 Task: For heading Arial black with underline.  font size for heading18,  'Change the font style of data to'Calibri.  and font size to 9,  Change the alignment of both headline & data to Align center.  In the sheet  BankStmts templatesbook
Action: Mouse moved to (46, 181)
Screenshot: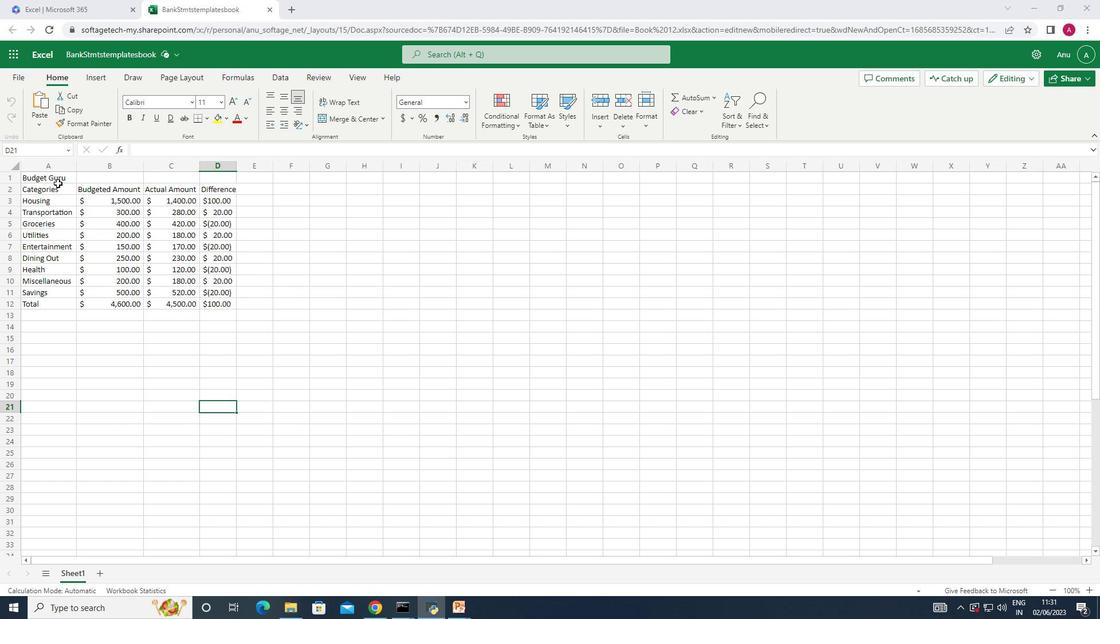 
Action: Mouse pressed left at (46, 181)
Screenshot: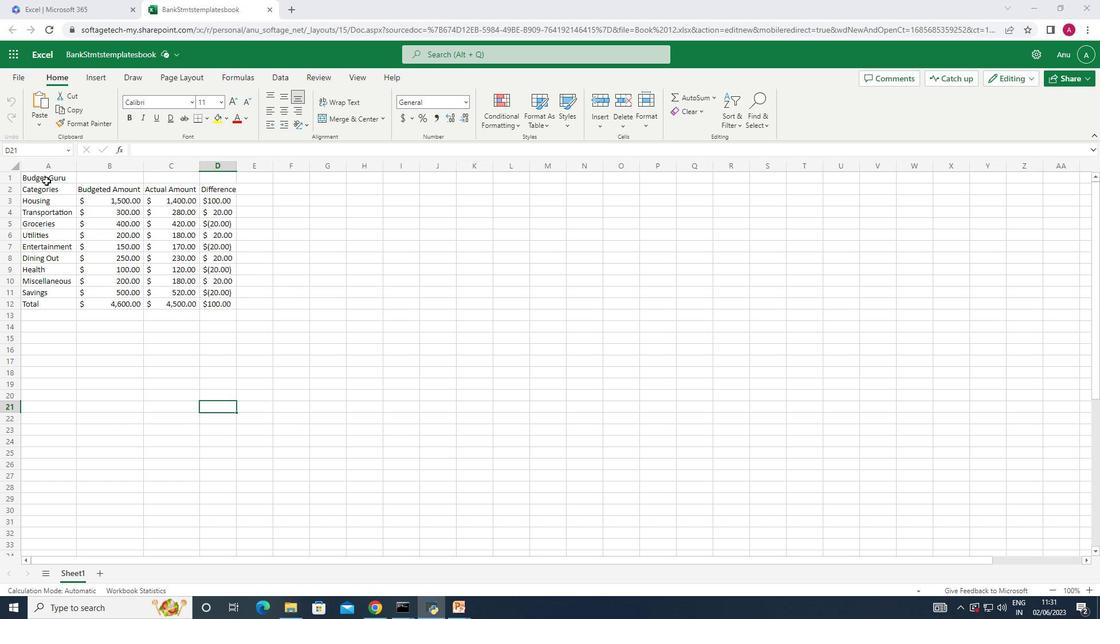 
Action: Mouse moved to (190, 99)
Screenshot: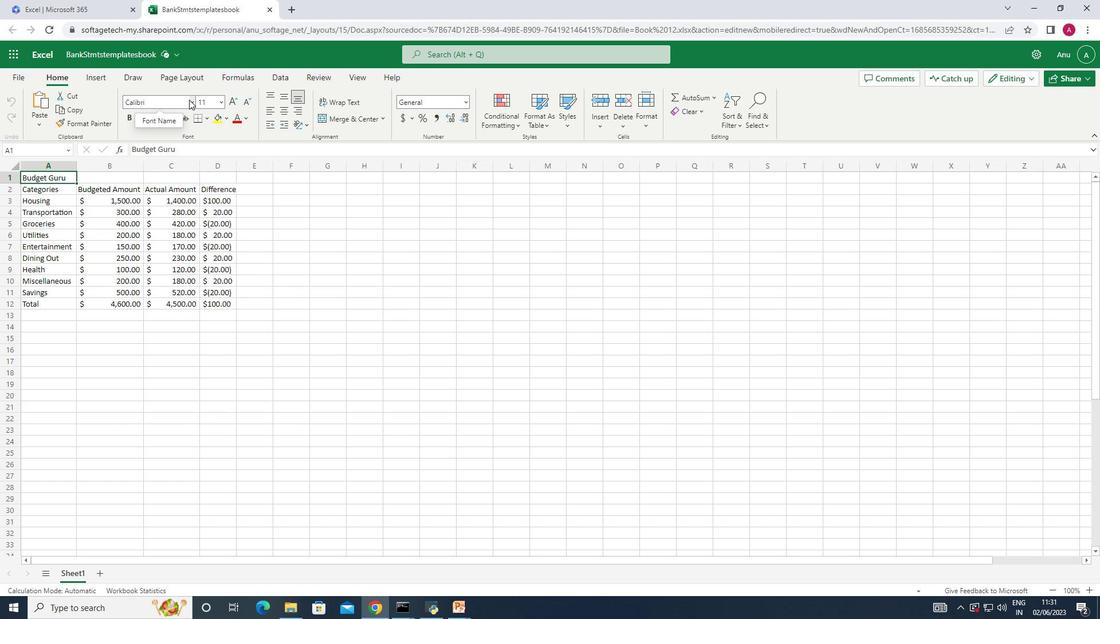 
Action: Mouse pressed left at (190, 99)
Screenshot: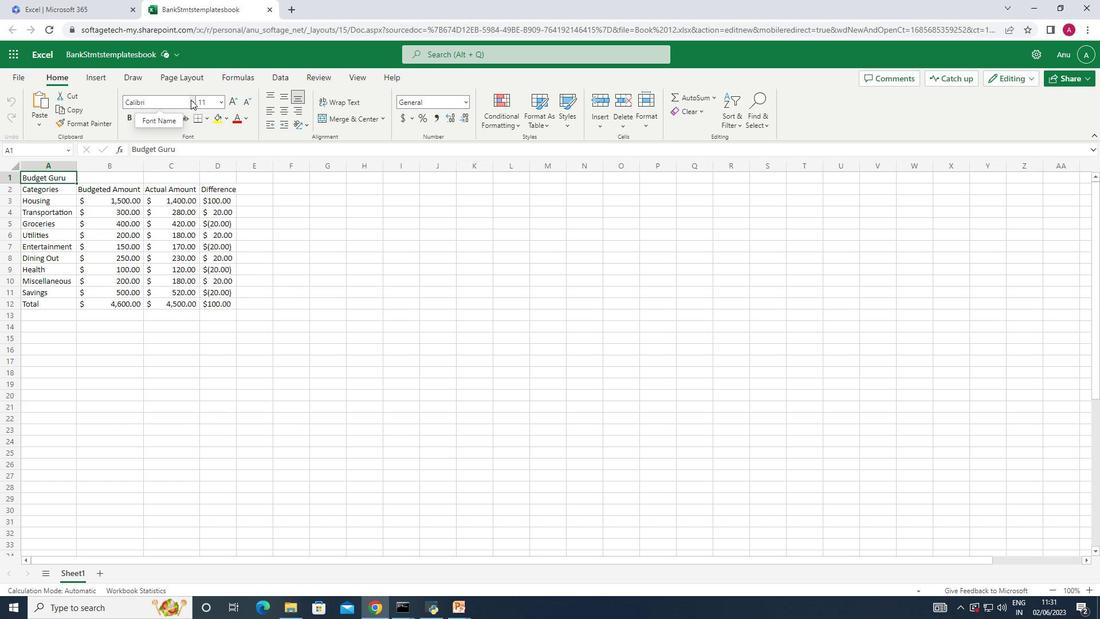 
Action: Mouse moved to (178, 103)
Screenshot: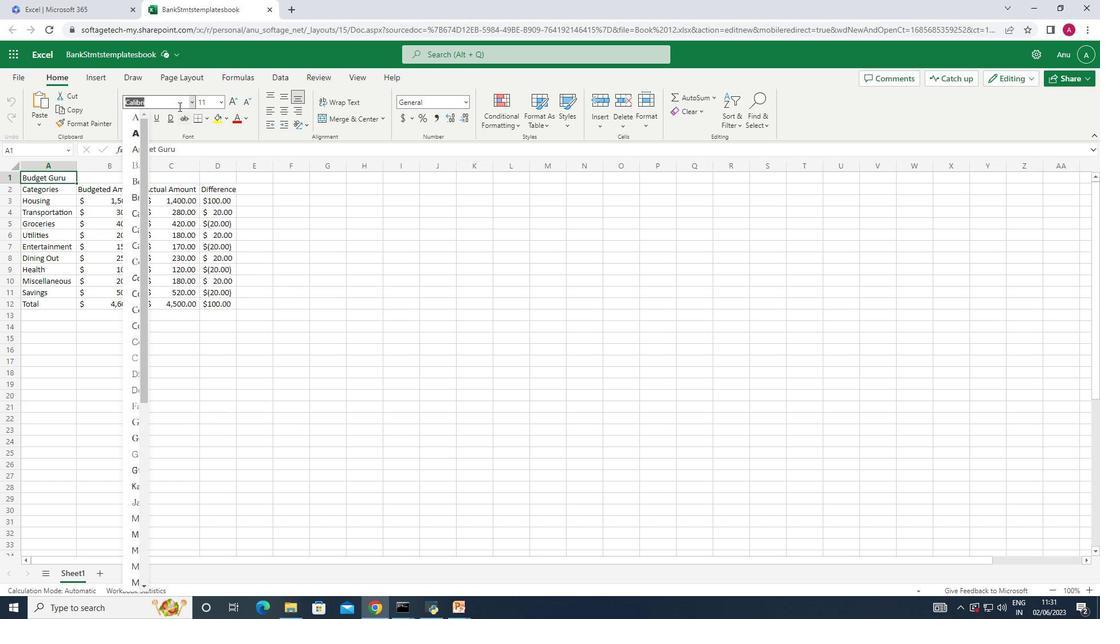 
Action: Mouse pressed left at (178, 103)
Screenshot: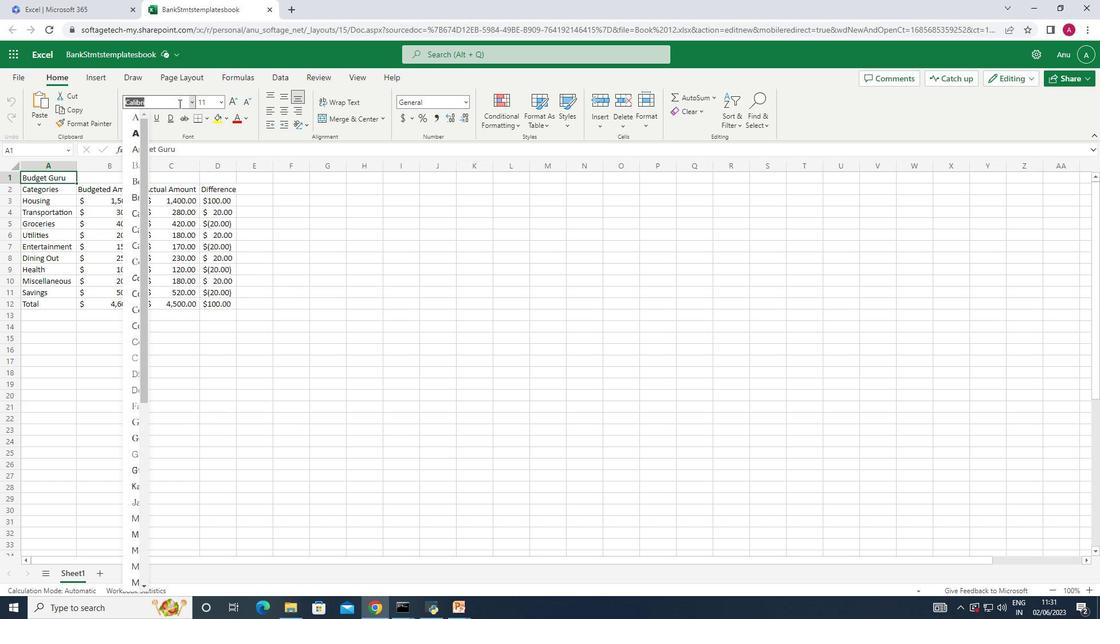 
Action: Mouse moved to (189, 103)
Screenshot: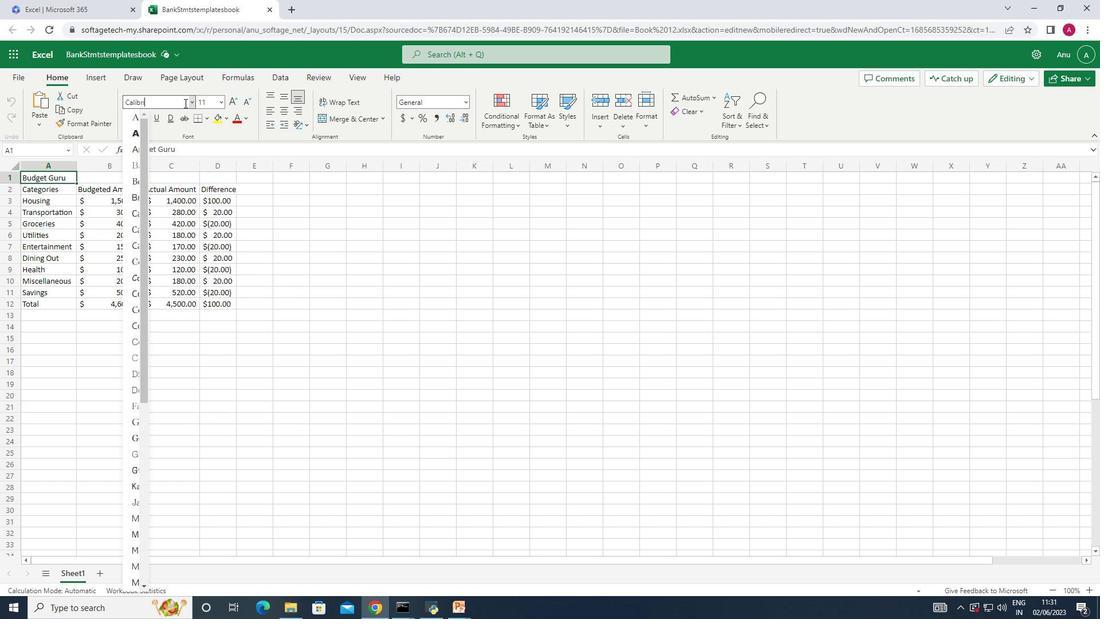 
Action: Mouse pressed left at (189, 103)
Screenshot: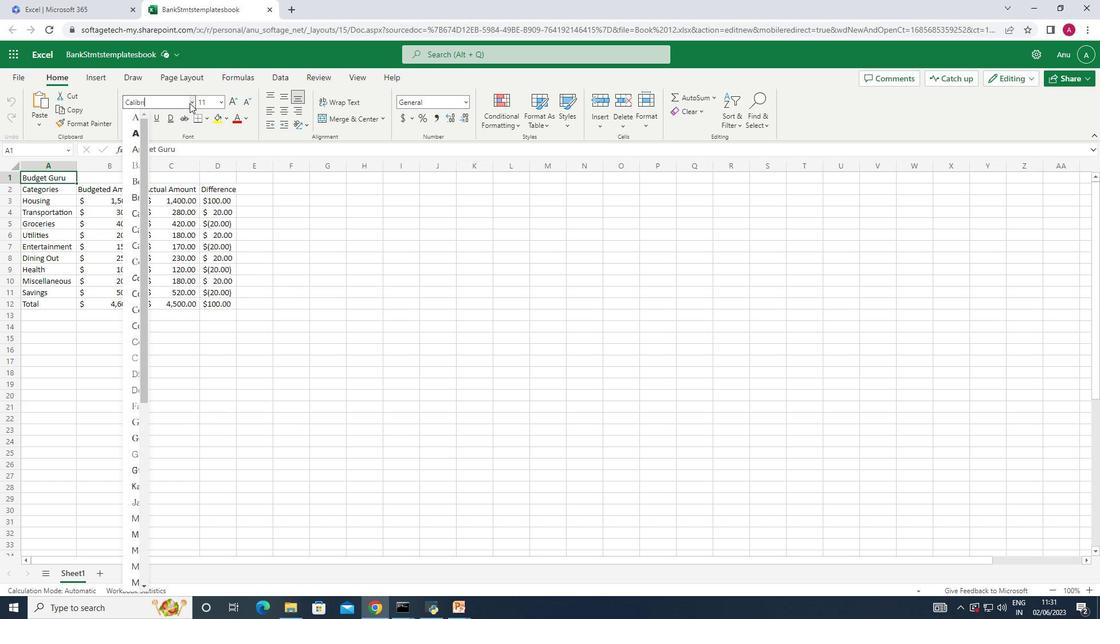 
Action: Mouse moved to (190, 103)
Screenshot: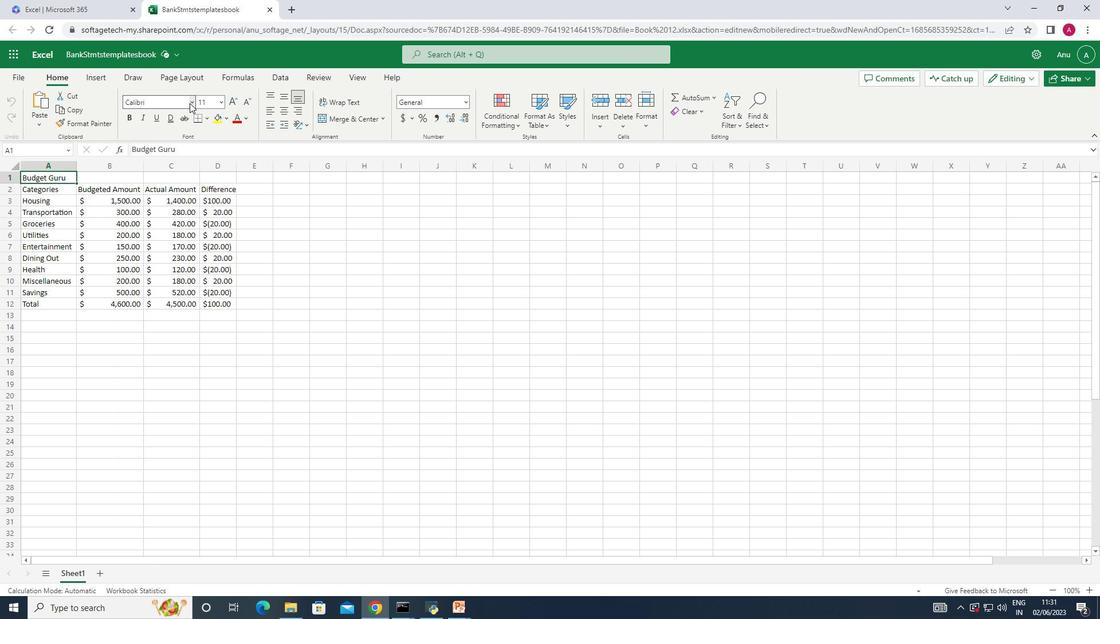 
Action: Mouse pressed left at (190, 103)
Screenshot: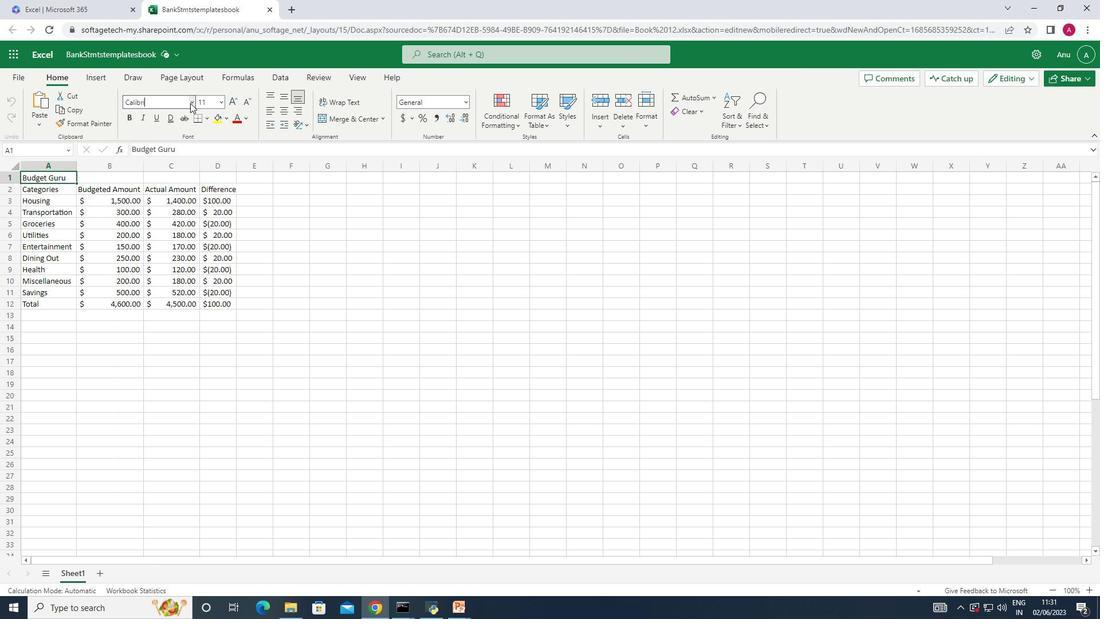 
Action: Mouse moved to (189, 126)
Screenshot: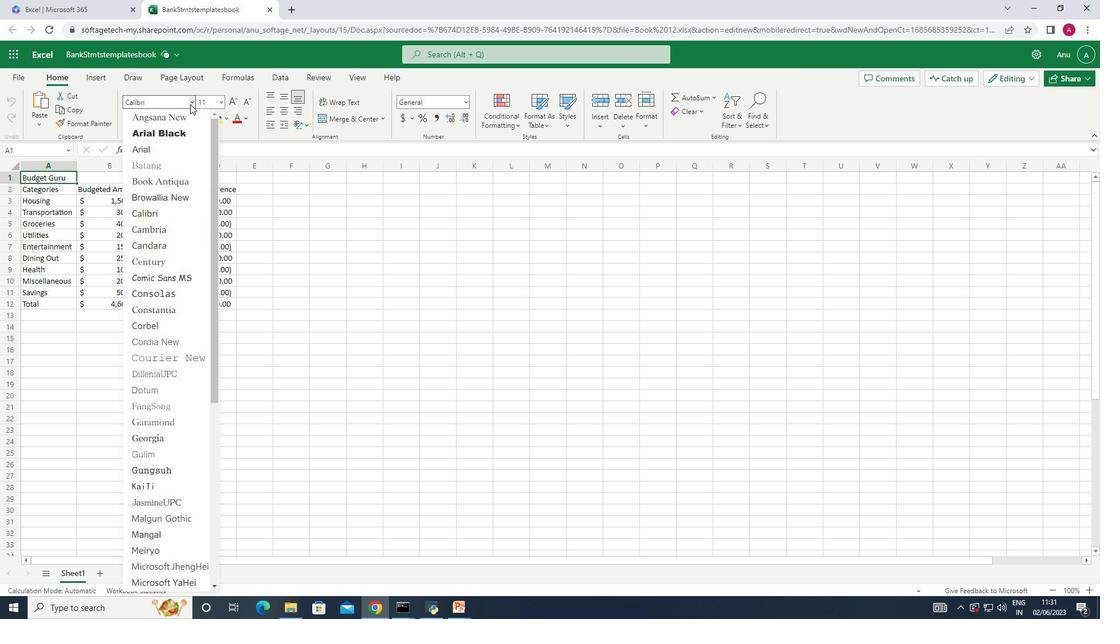 
Action: Mouse pressed left at (189, 126)
Screenshot: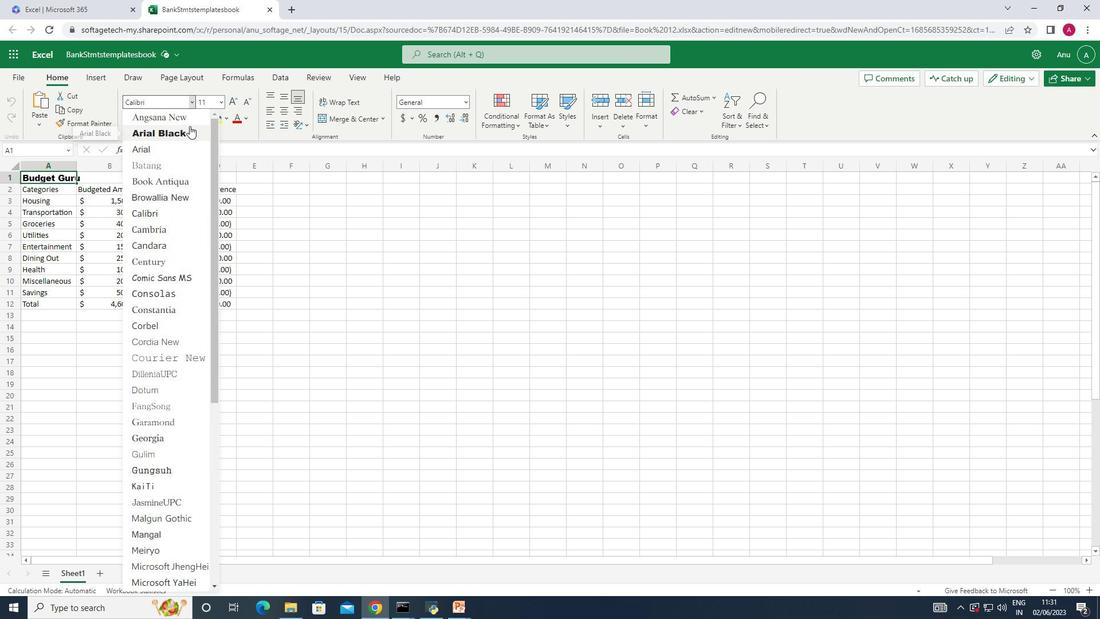 
Action: Mouse moved to (159, 116)
Screenshot: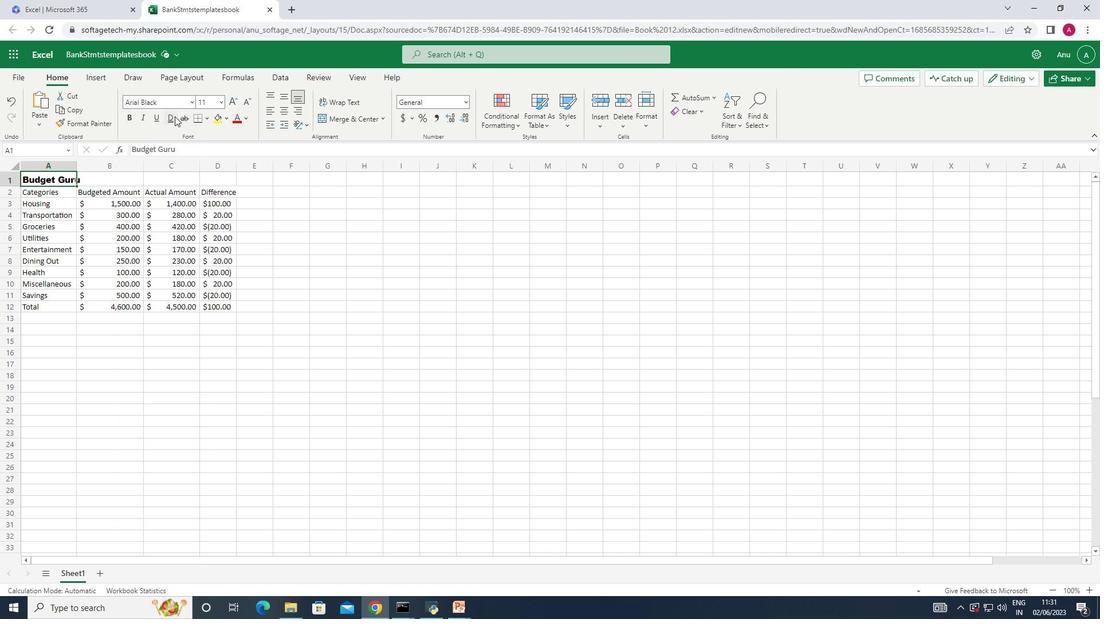 
Action: Mouse pressed left at (159, 116)
Screenshot: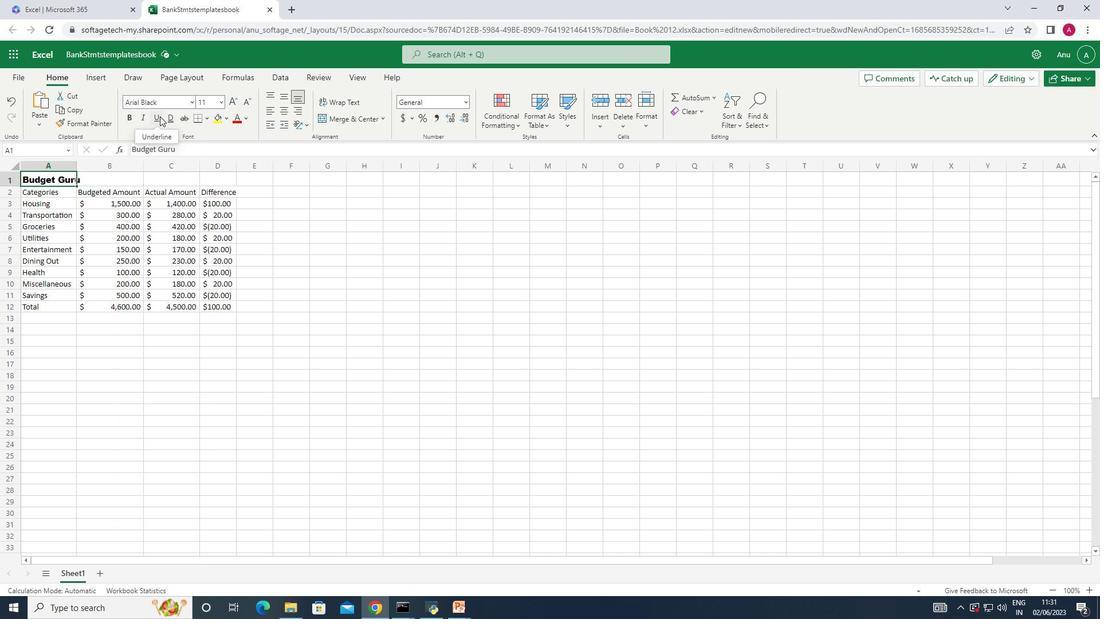 
Action: Mouse moved to (222, 97)
Screenshot: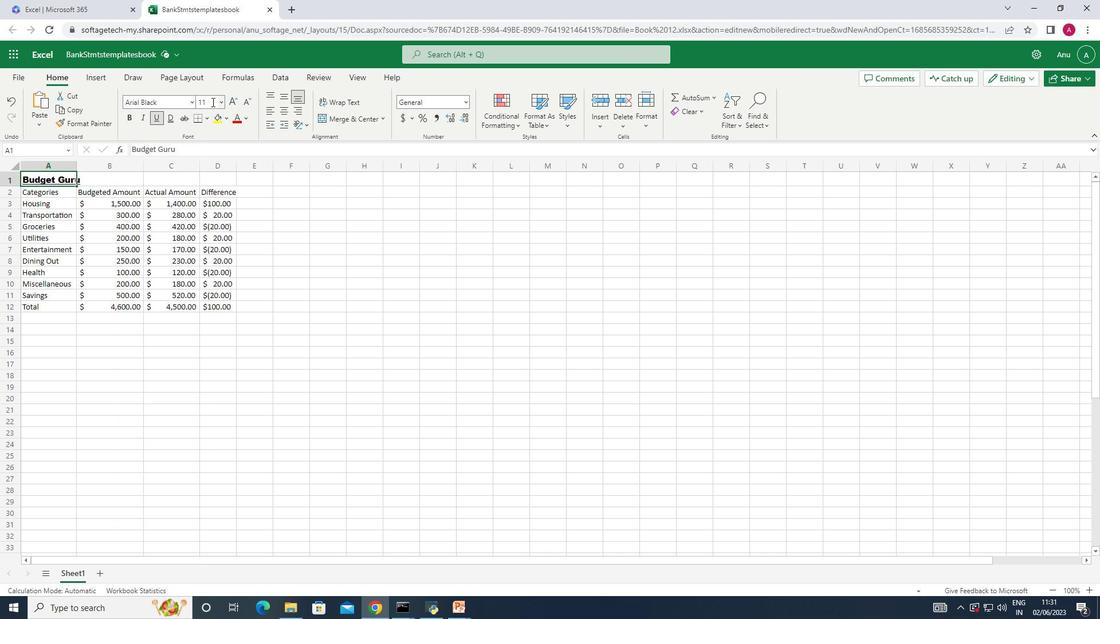 
Action: Mouse pressed left at (222, 97)
Screenshot: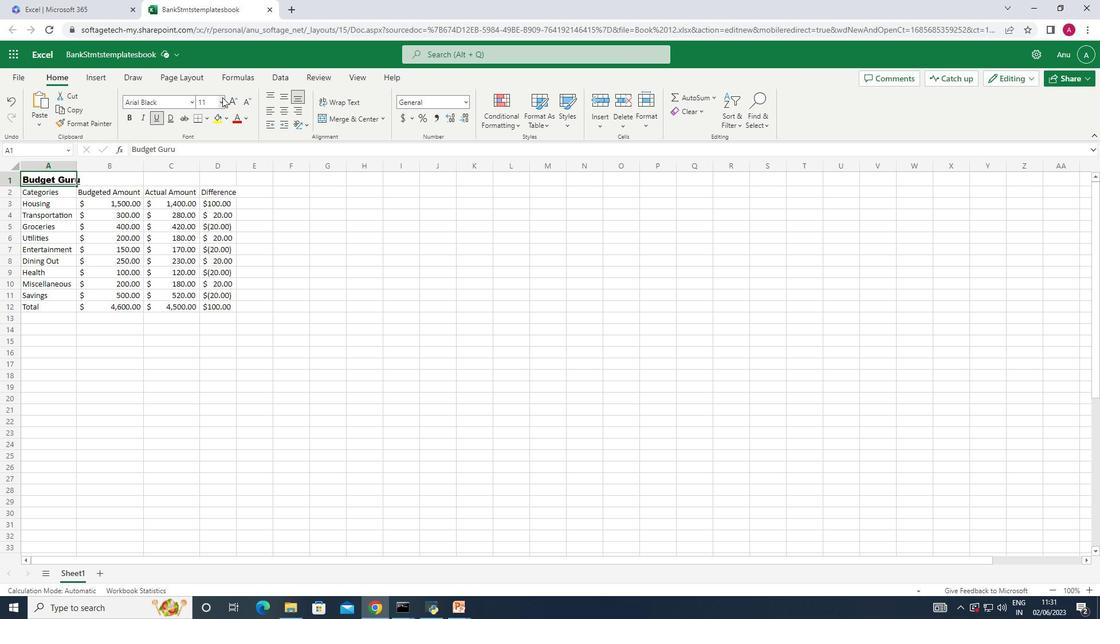 
Action: Mouse moved to (210, 225)
Screenshot: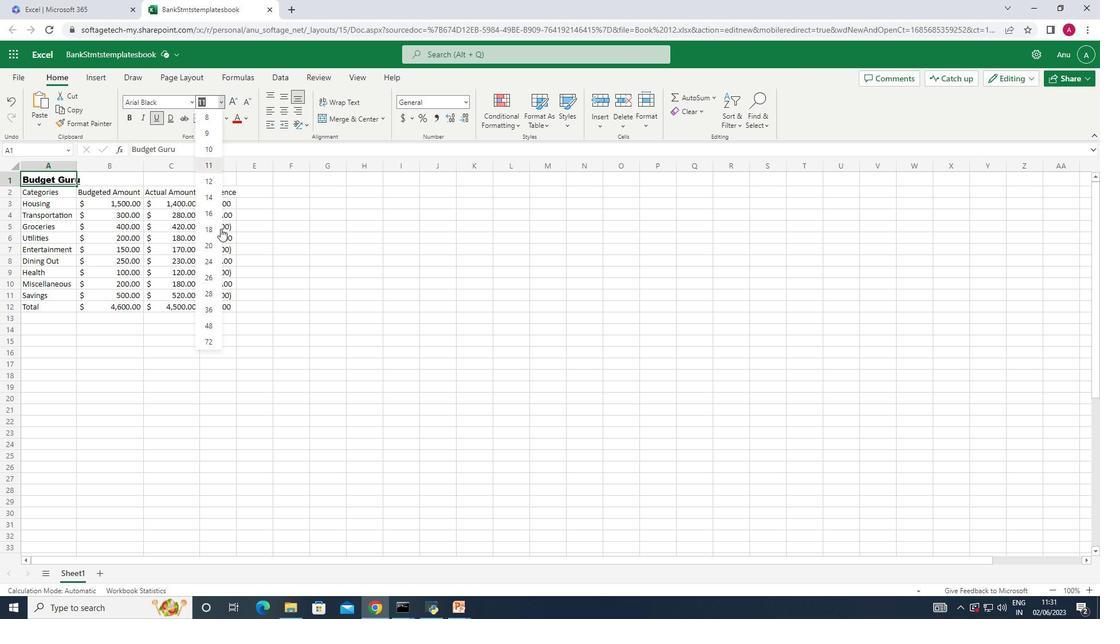 
Action: Mouse pressed left at (210, 225)
Screenshot: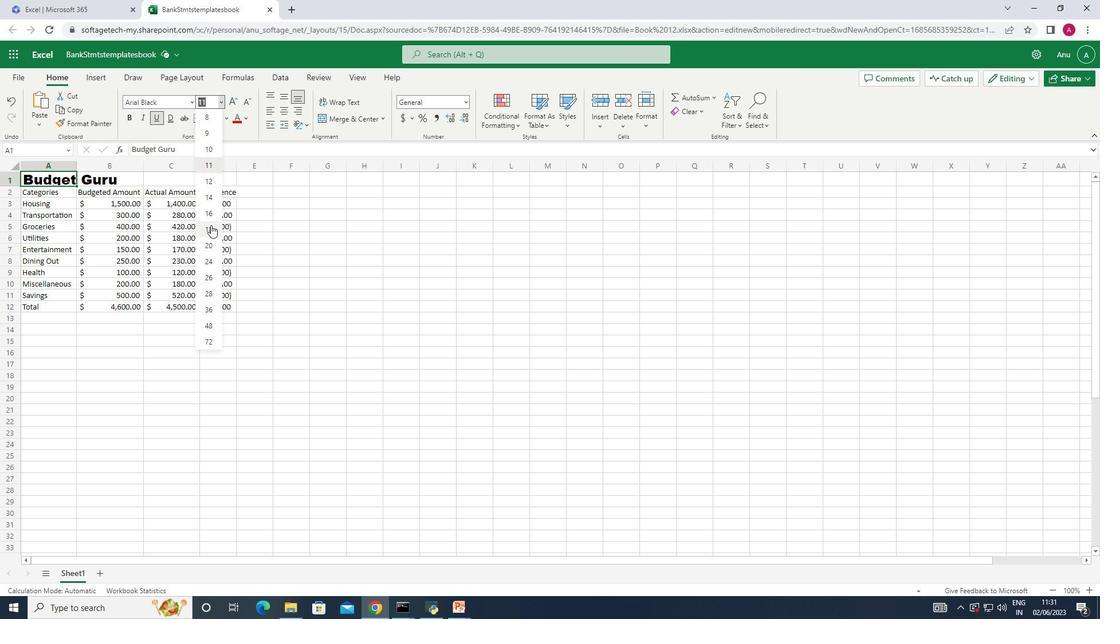 
Action: Mouse moved to (44, 202)
Screenshot: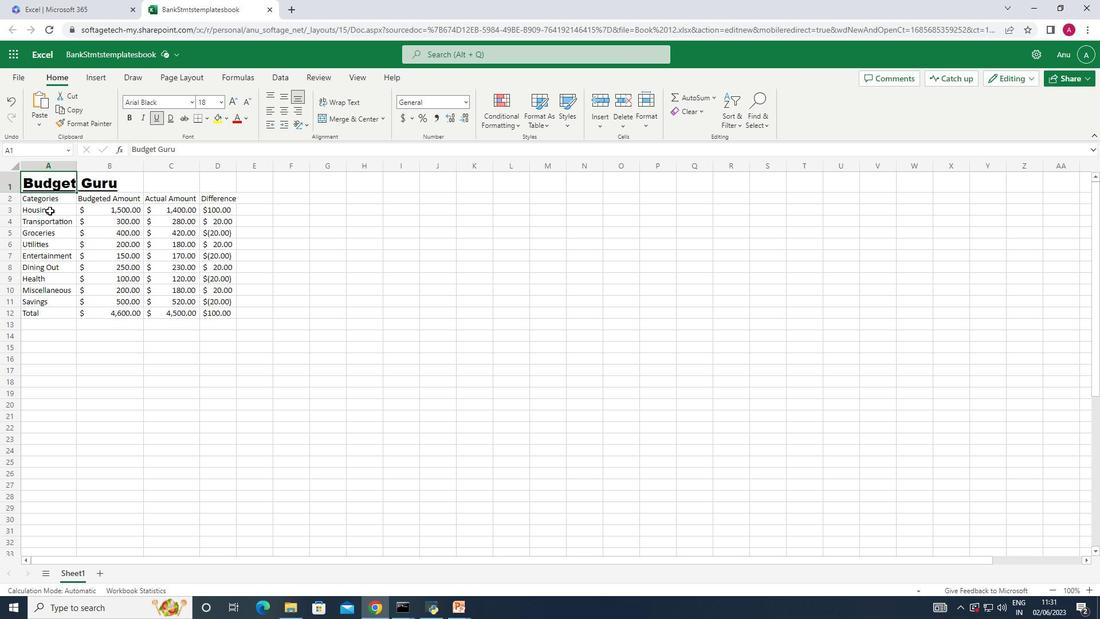 
Action: Mouse pressed left at (44, 202)
Screenshot: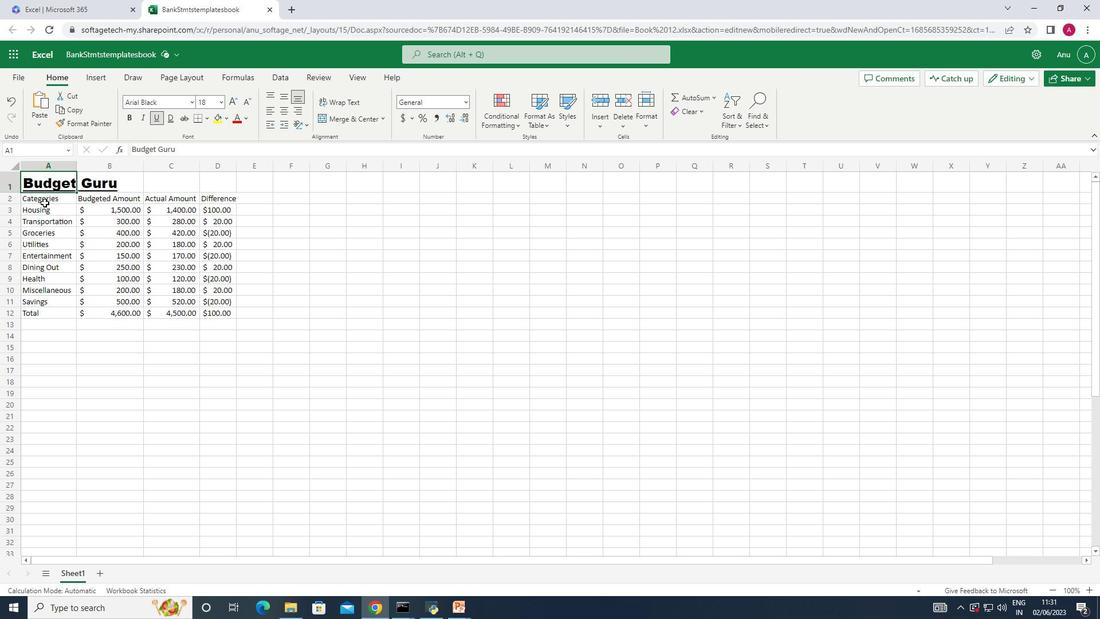 
Action: Mouse moved to (191, 102)
Screenshot: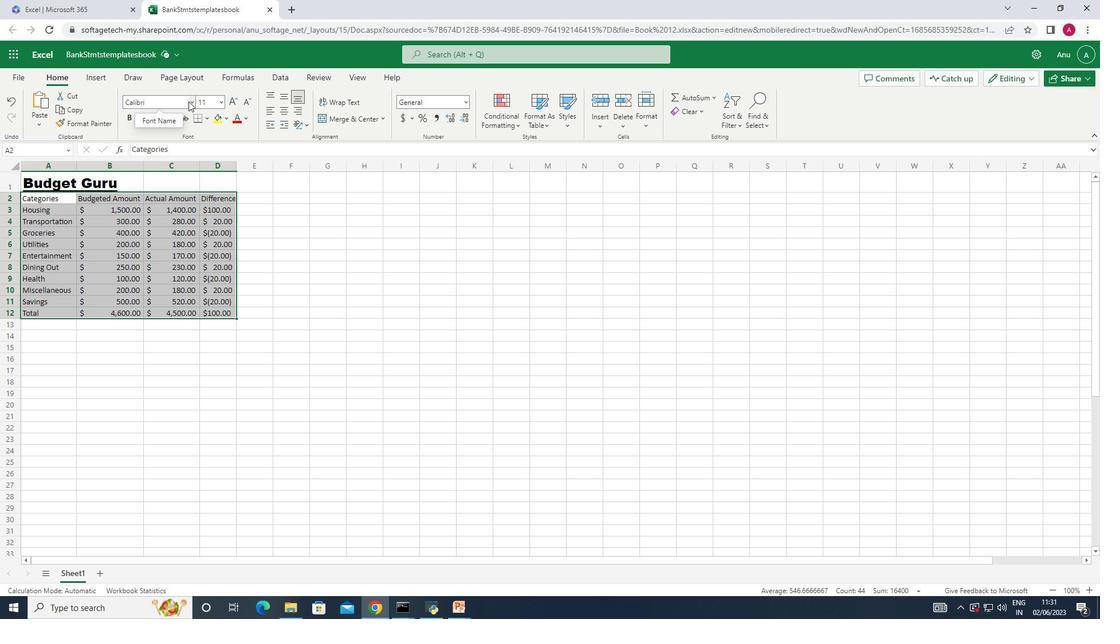 
Action: Mouse pressed left at (191, 102)
Screenshot: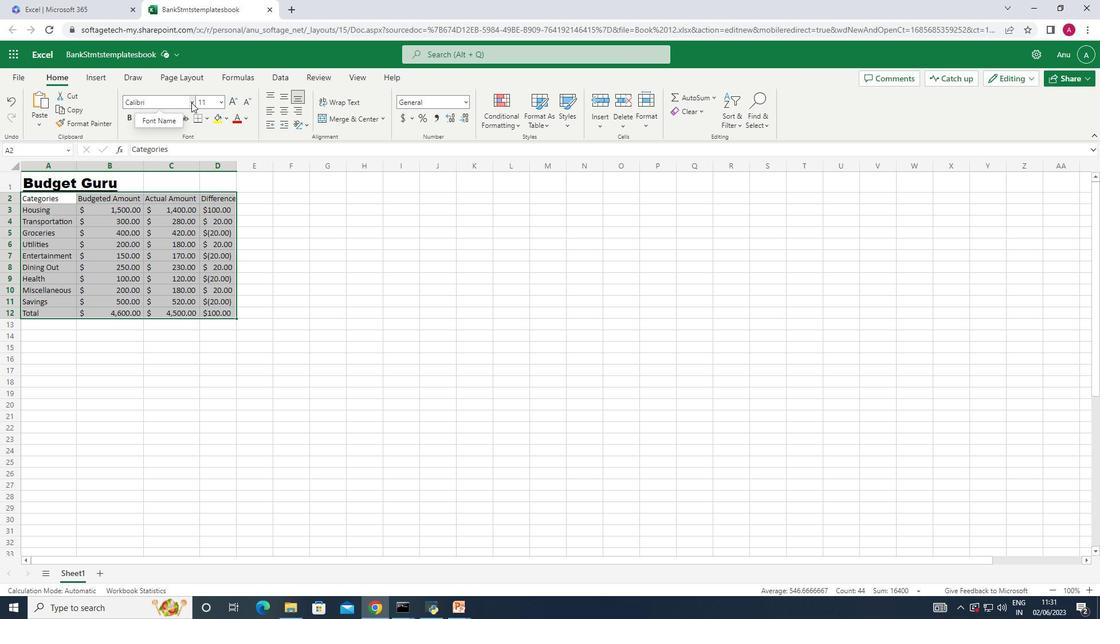 
Action: Mouse moved to (150, 210)
Screenshot: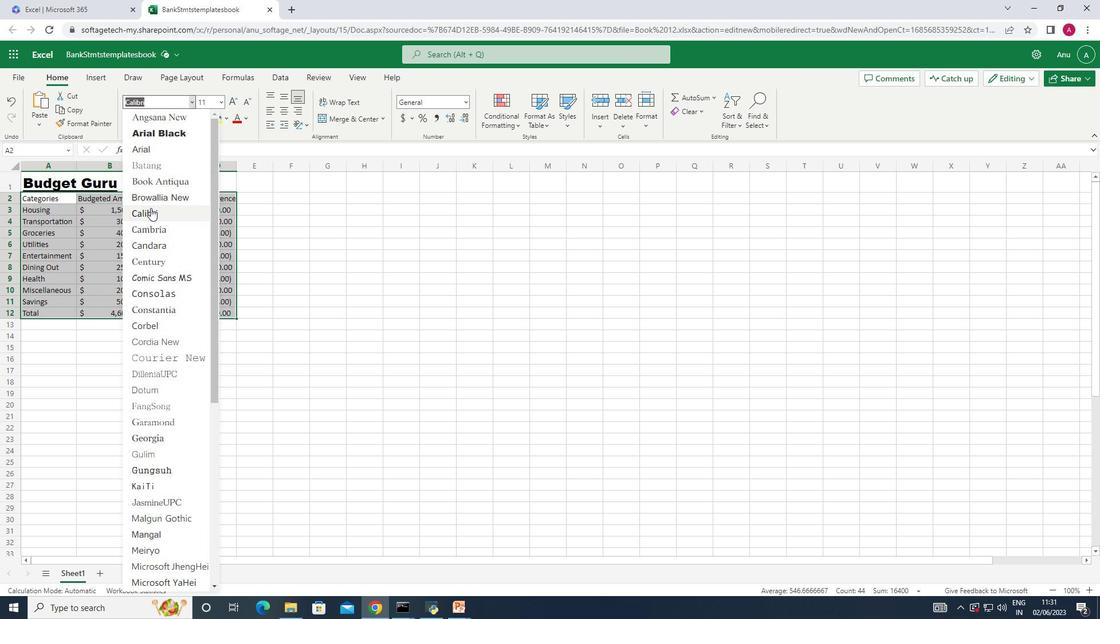 
Action: Mouse pressed left at (150, 210)
Screenshot: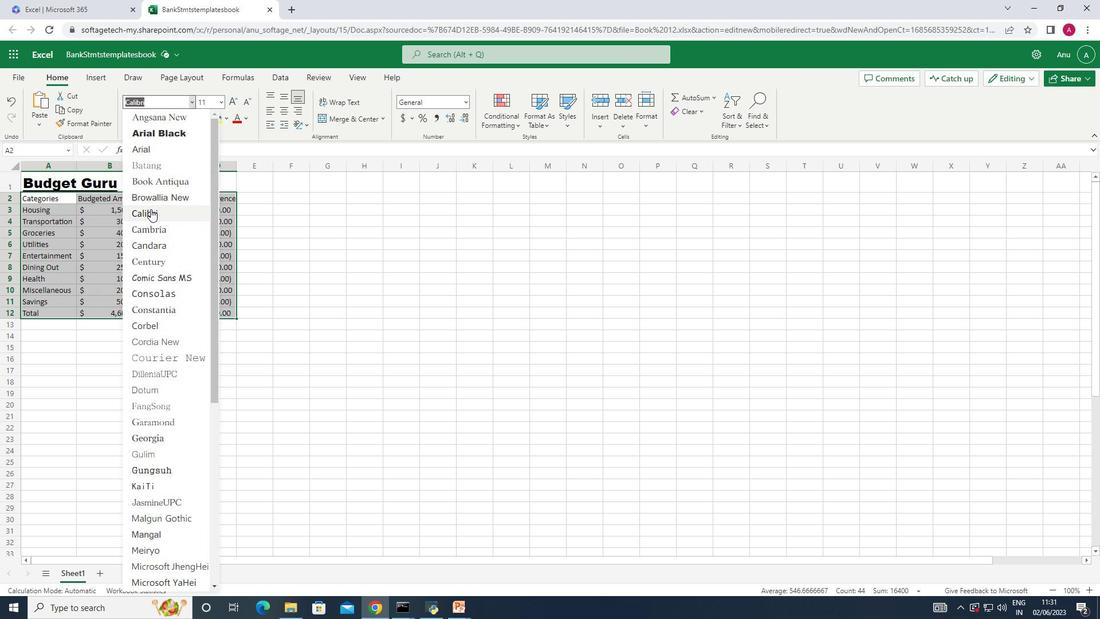 
Action: Mouse moved to (220, 102)
Screenshot: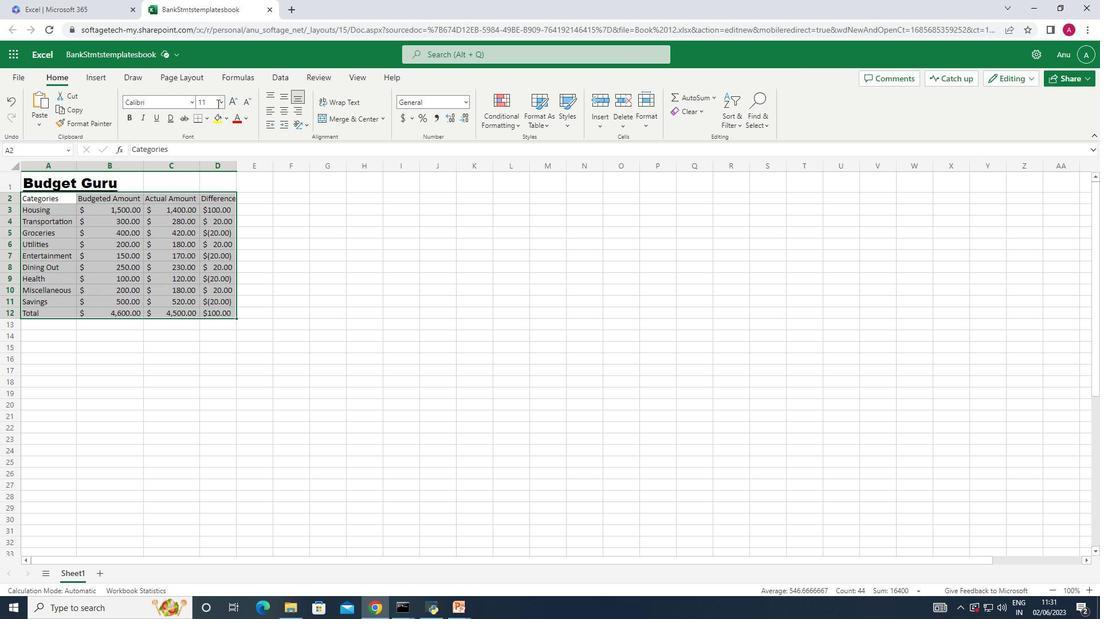 
Action: Mouse pressed left at (220, 102)
Screenshot: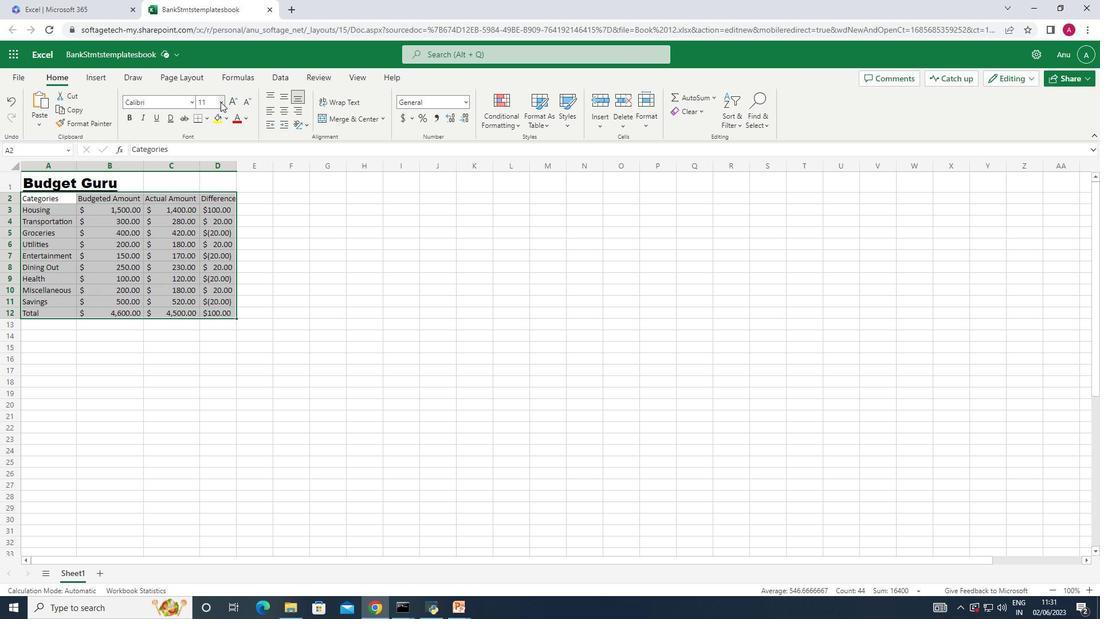 
Action: Mouse moved to (208, 130)
Screenshot: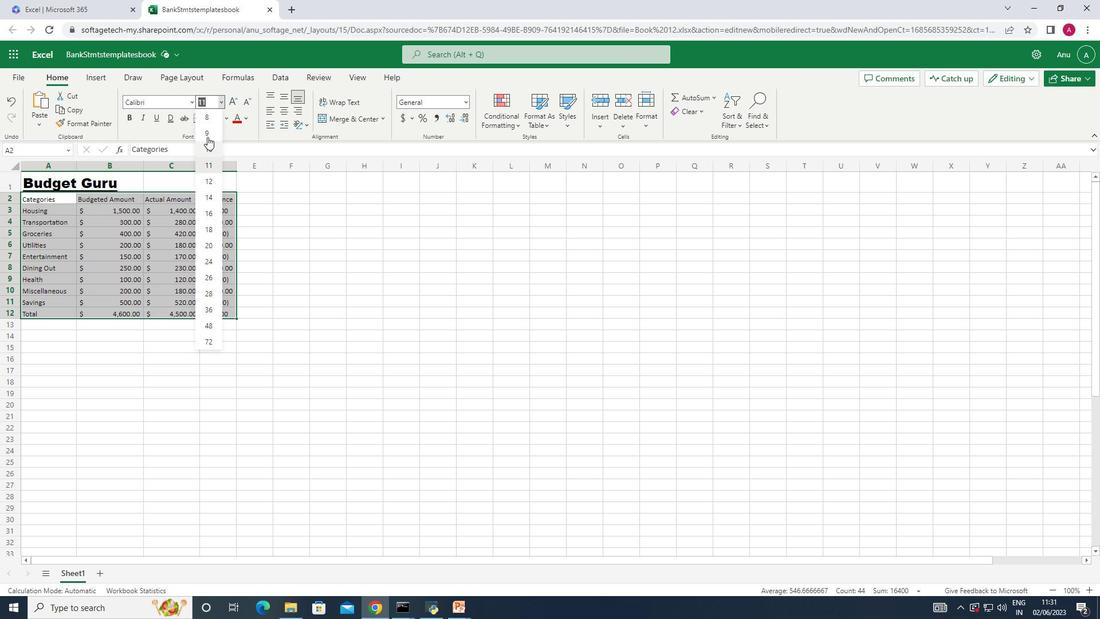 
Action: Mouse pressed left at (208, 130)
Screenshot: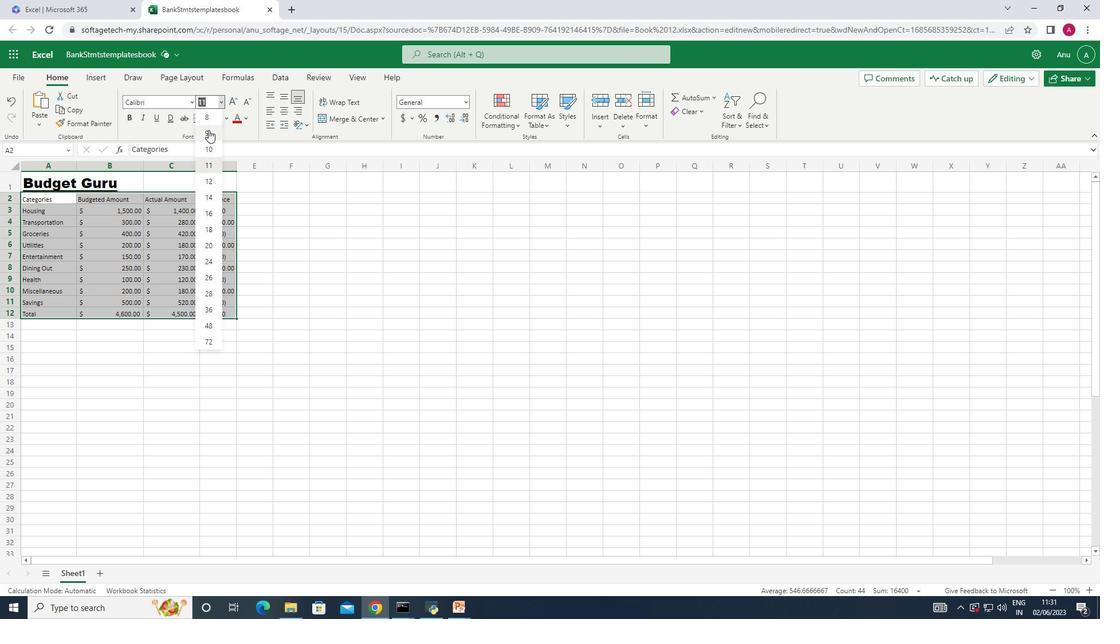 
Action: Mouse moved to (283, 110)
Screenshot: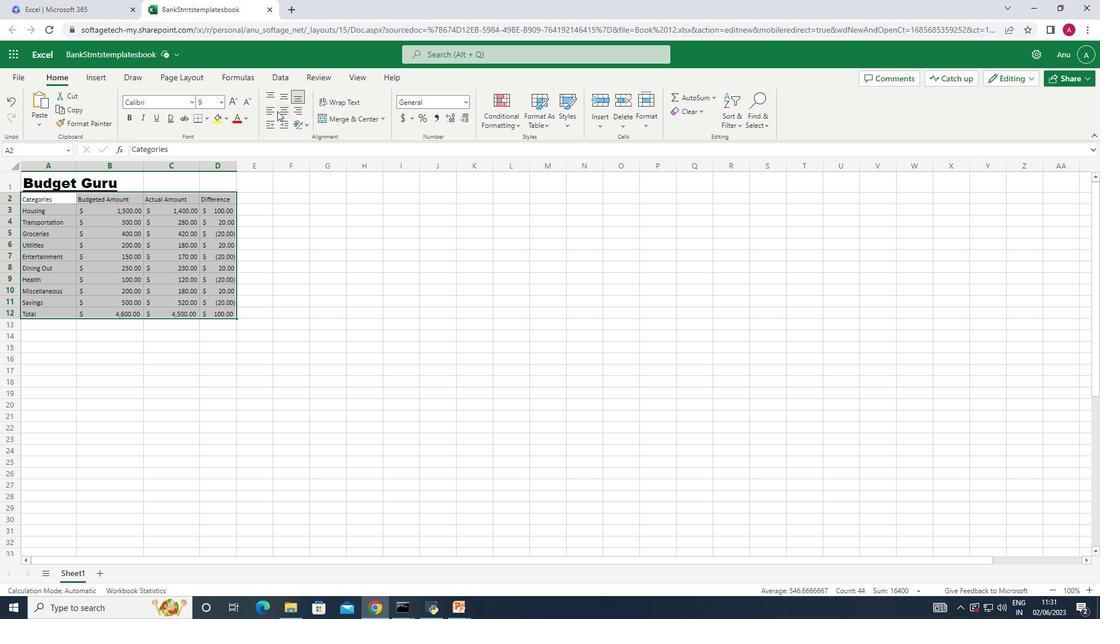 
Action: Mouse pressed left at (283, 110)
Screenshot: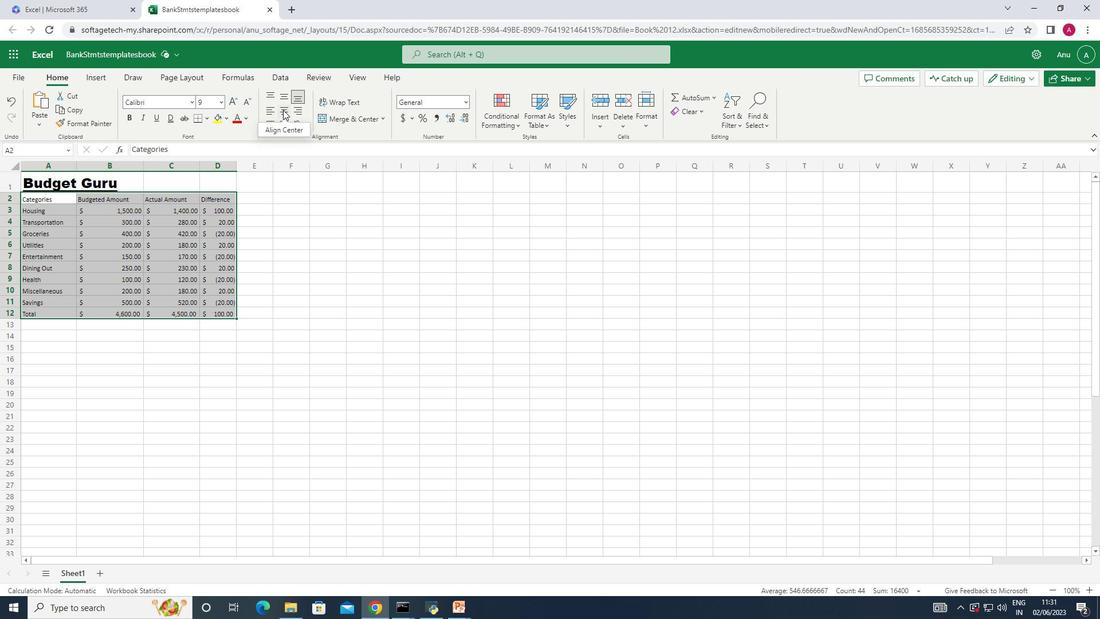 
Action: Mouse moved to (295, 242)
Screenshot: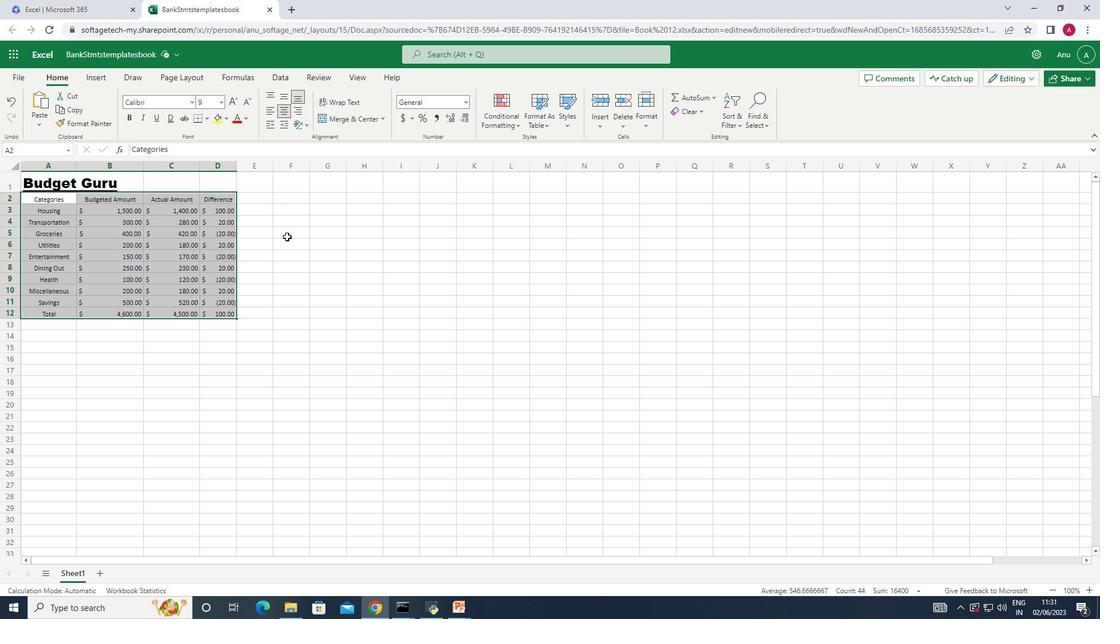 
Action: Mouse pressed left at (295, 242)
Screenshot: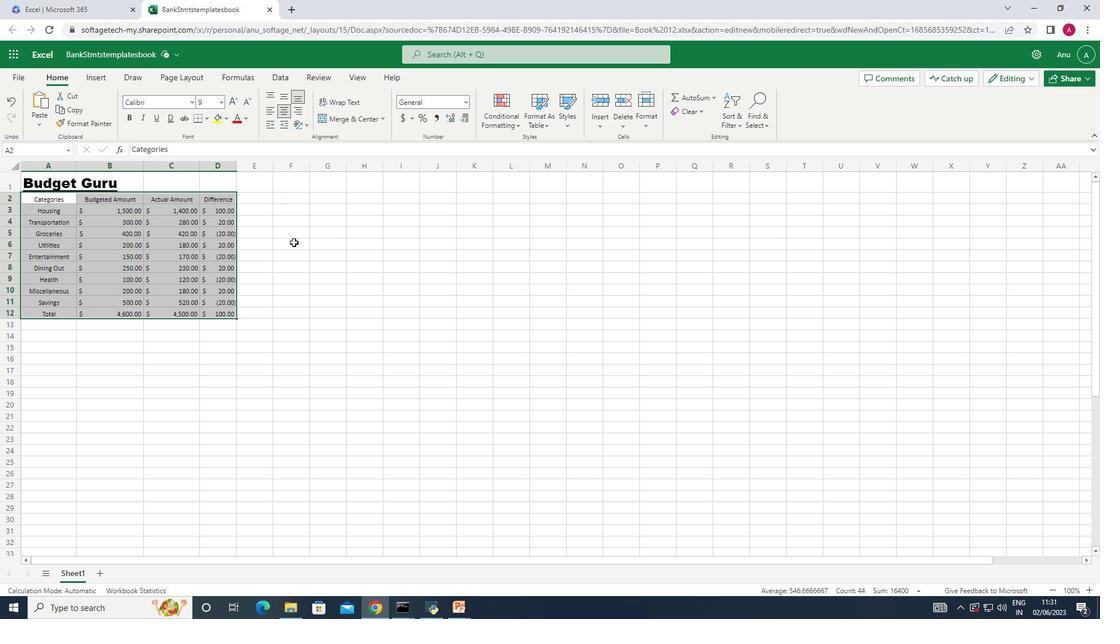 
Action: Mouse moved to (57, 179)
Screenshot: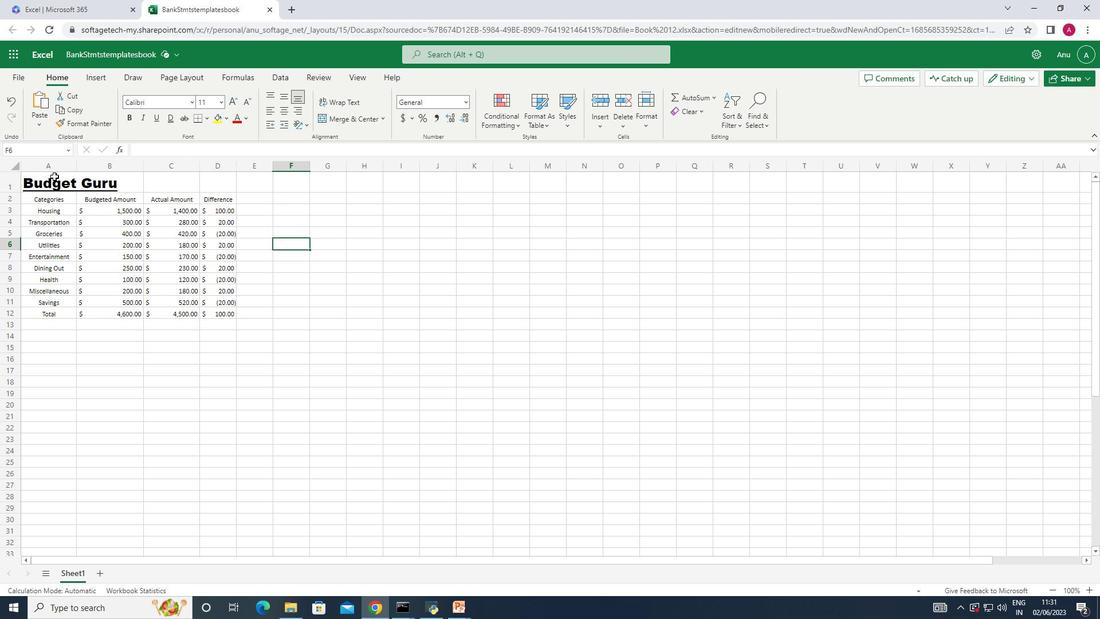 
Action: Mouse pressed left at (57, 179)
Screenshot: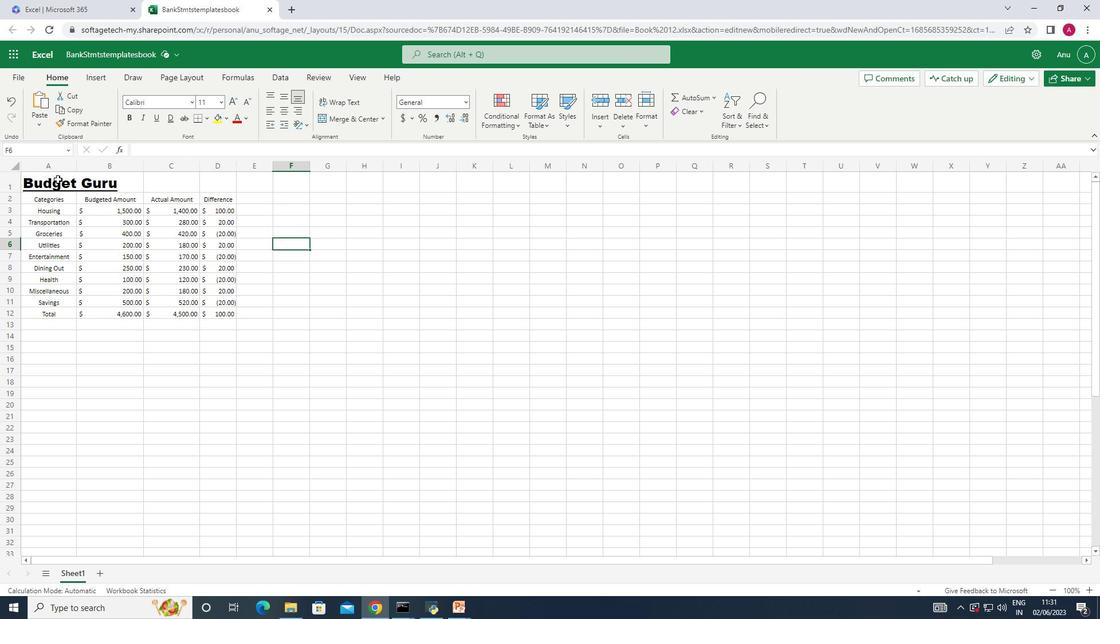 
Action: Mouse moved to (280, 110)
Screenshot: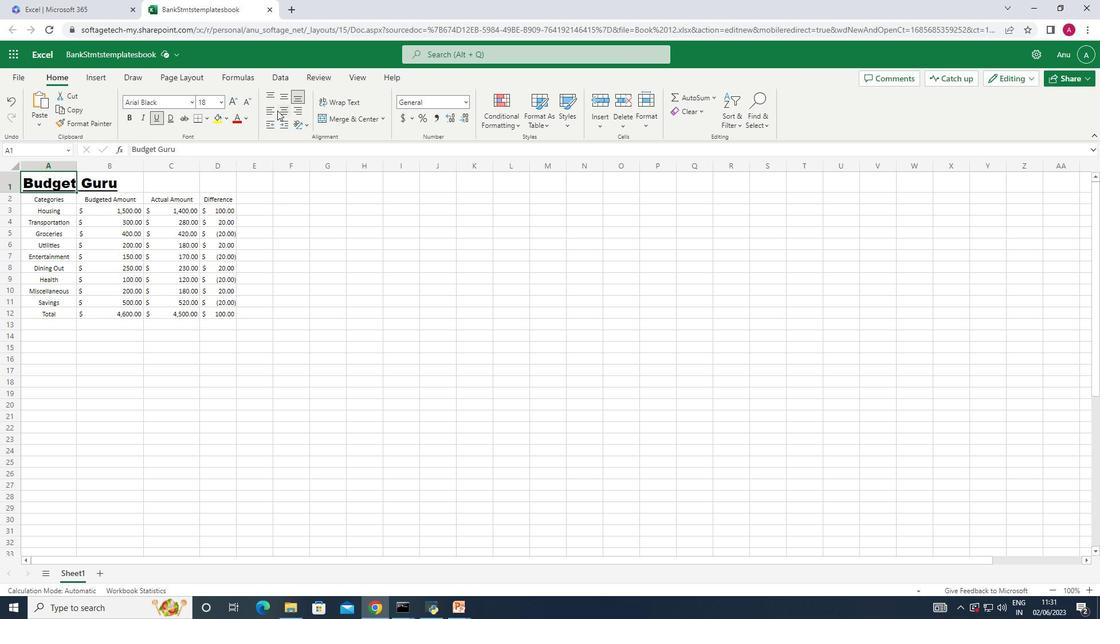 
Action: Mouse pressed left at (280, 110)
Screenshot: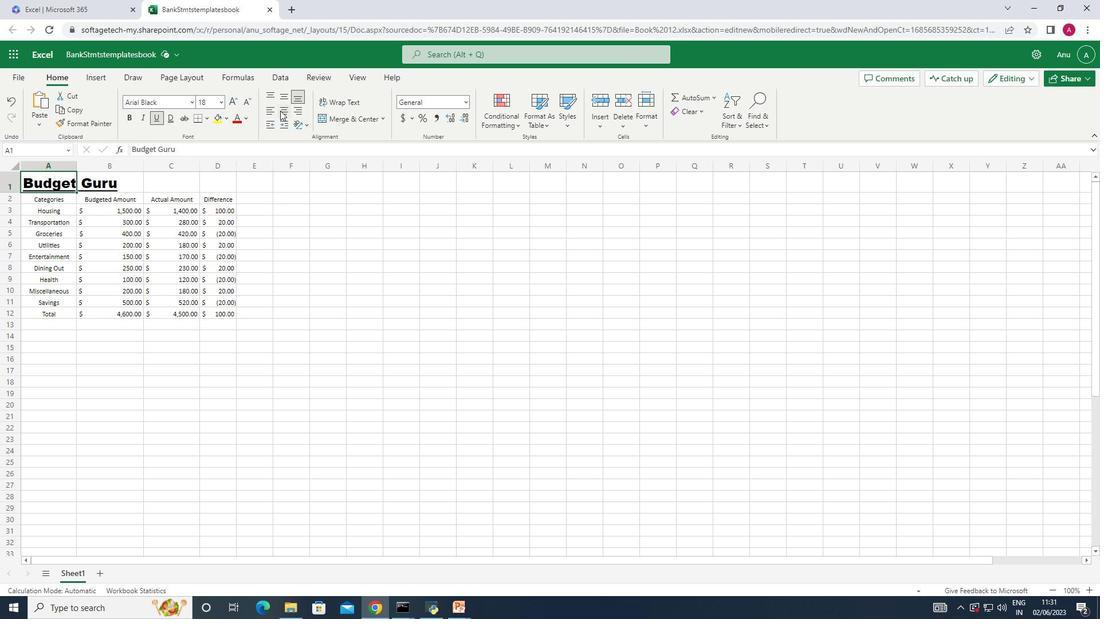 
Action: Mouse moved to (75, 163)
Screenshot: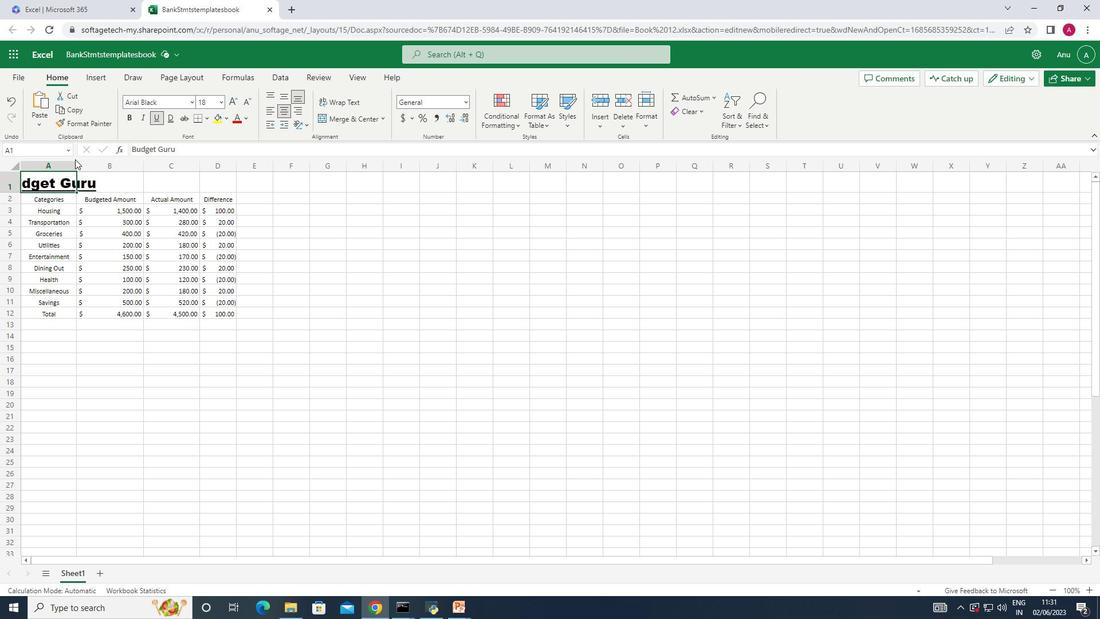 
Action: Mouse pressed left at (75, 163)
Screenshot: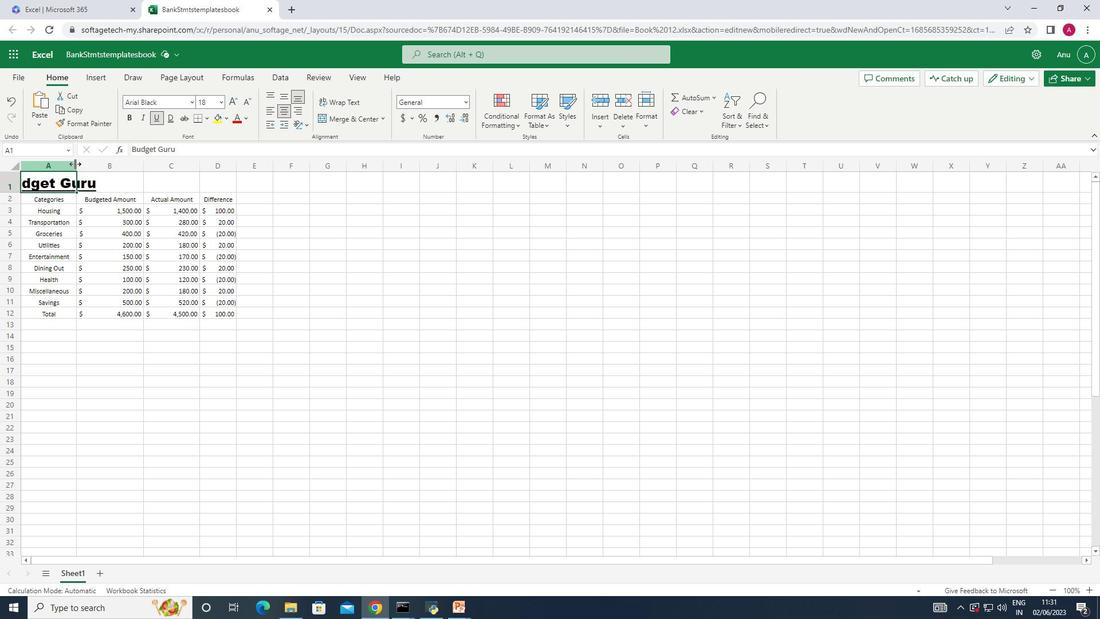 
Action: Mouse pressed left at (75, 163)
Screenshot: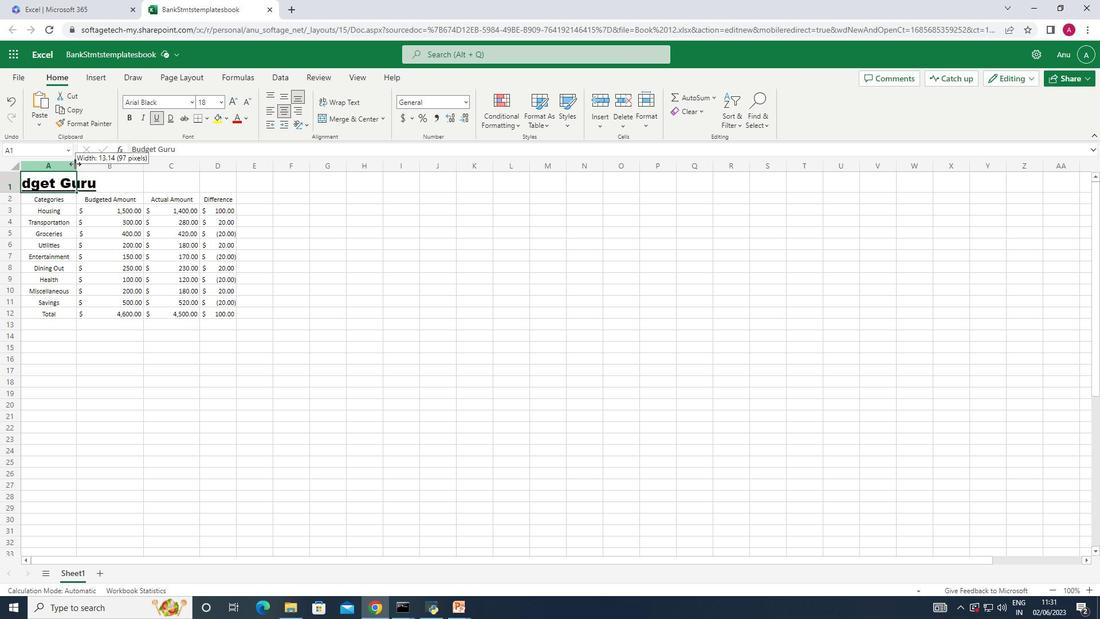 
Action: Mouse moved to (359, 343)
Screenshot: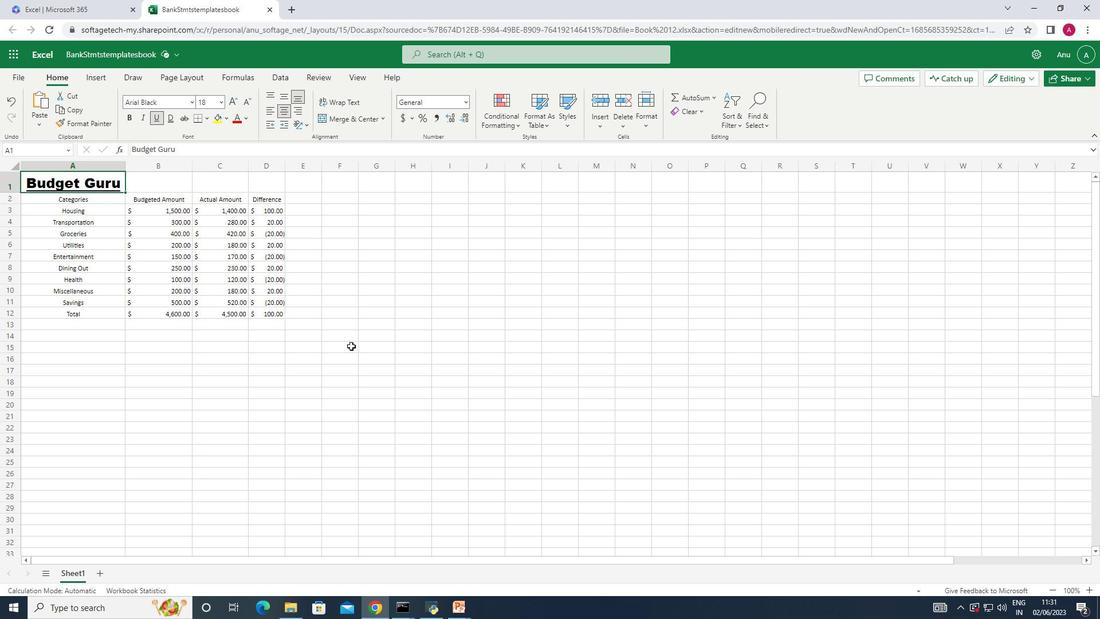 
Action: Mouse pressed left at (359, 343)
Screenshot: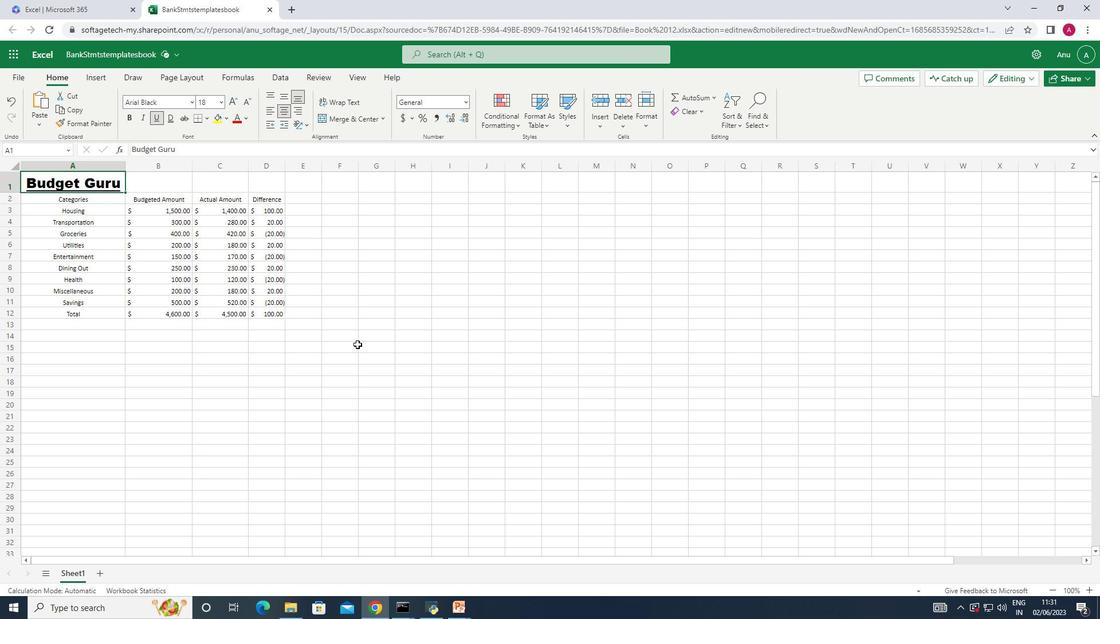 
Action: Mouse moved to (126, 170)
Screenshot: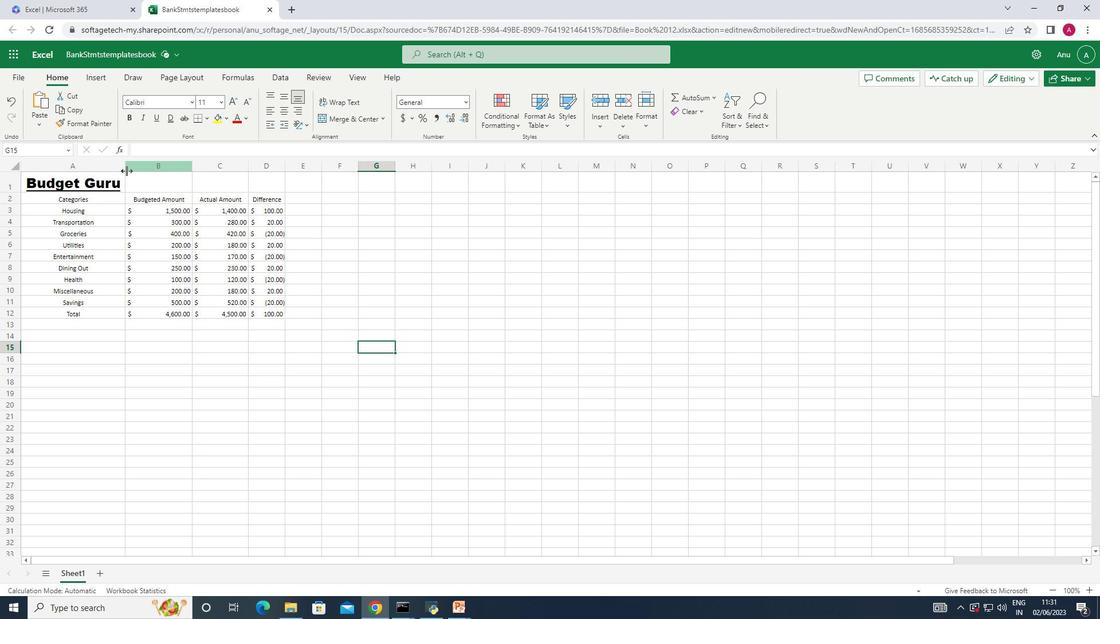 
Action: Mouse pressed left at (126, 170)
Screenshot: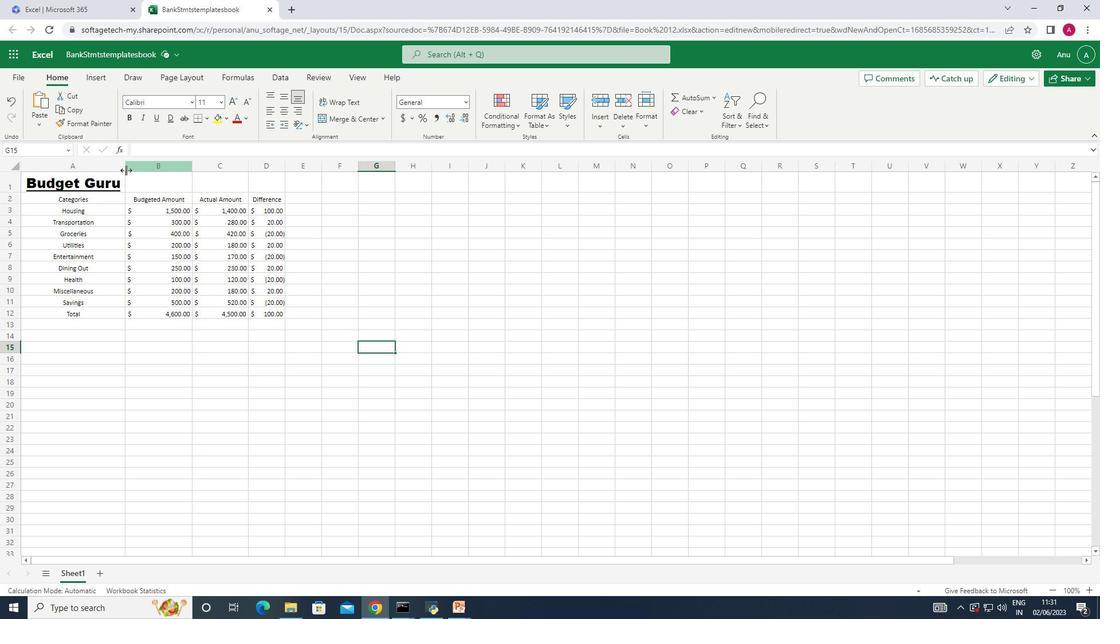 
Action: Mouse moved to (96, 165)
Screenshot: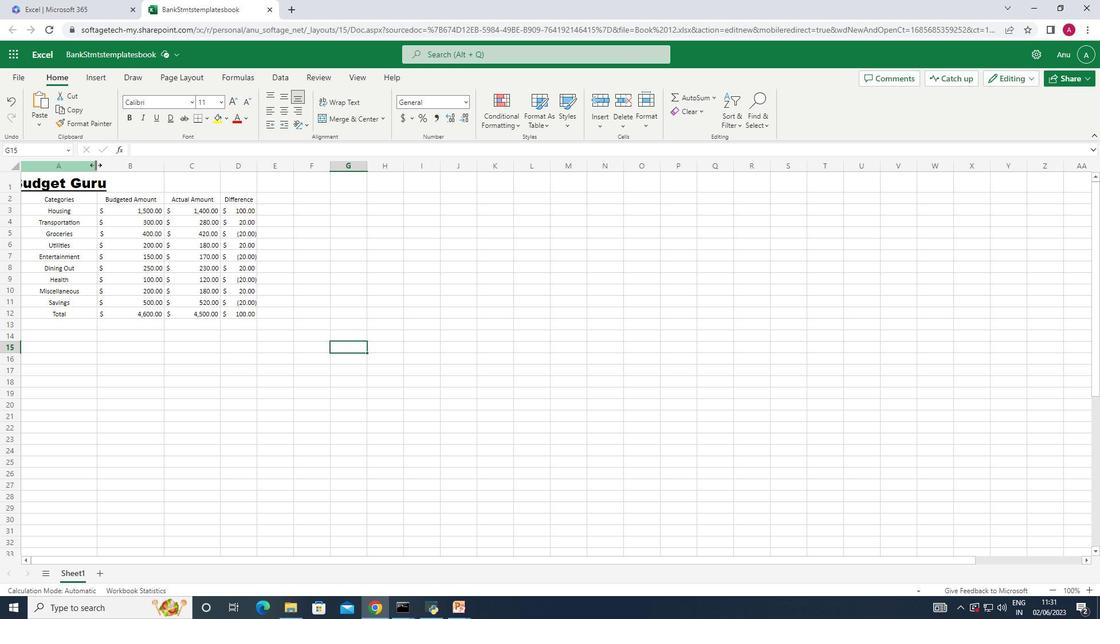 
Action: Mouse pressed left at (96, 165)
Screenshot: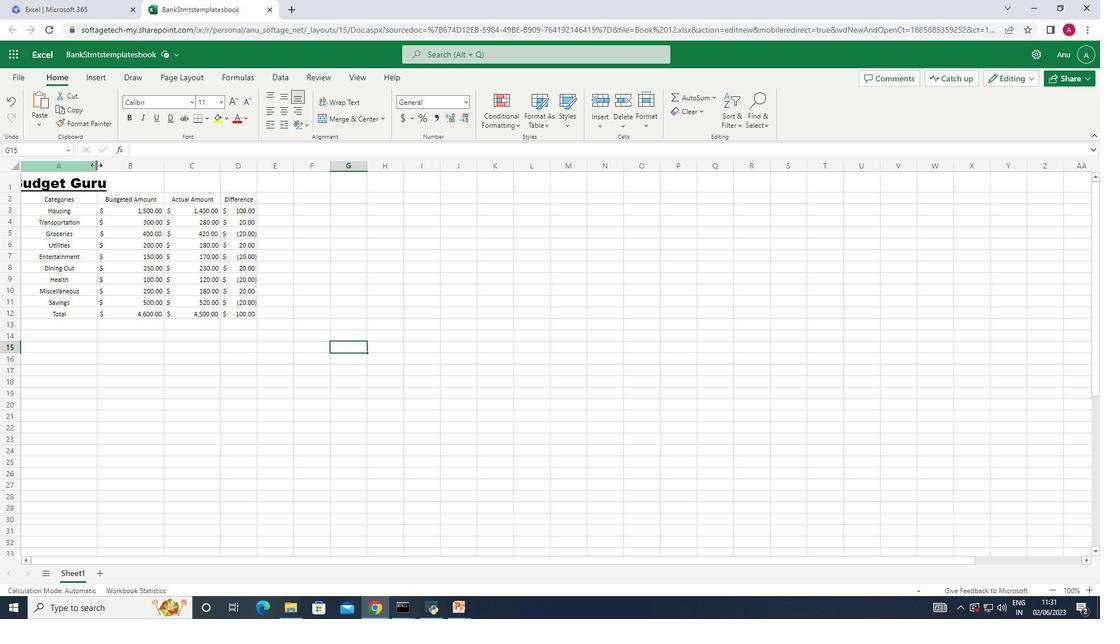 
Action: Mouse pressed left at (96, 165)
Screenshot: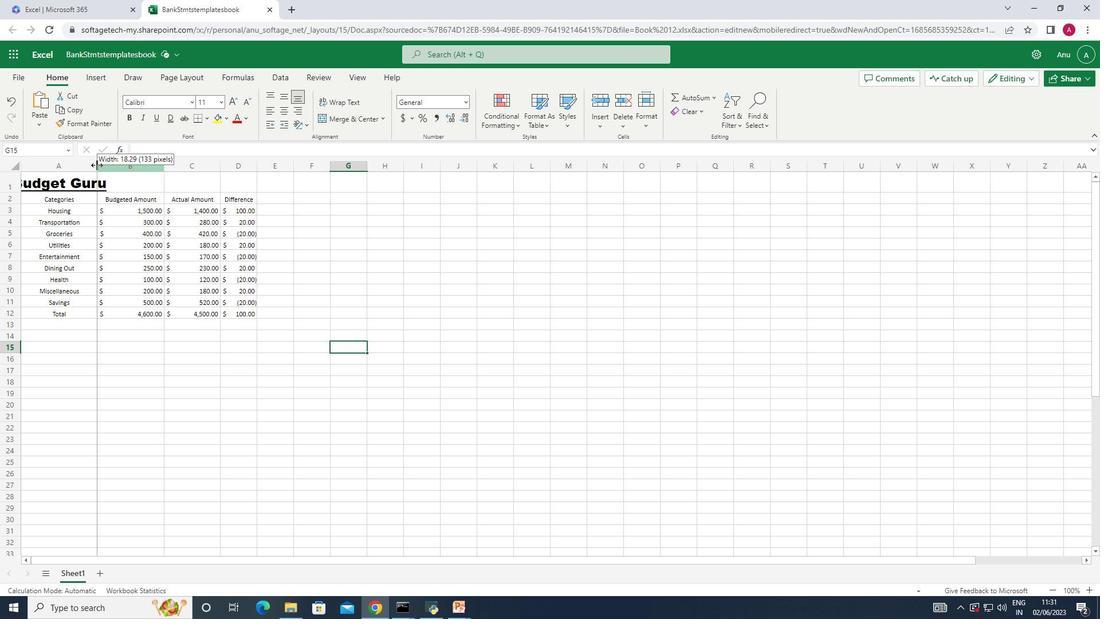 
Action: Mouse moved to (152, 376)
Screenshot: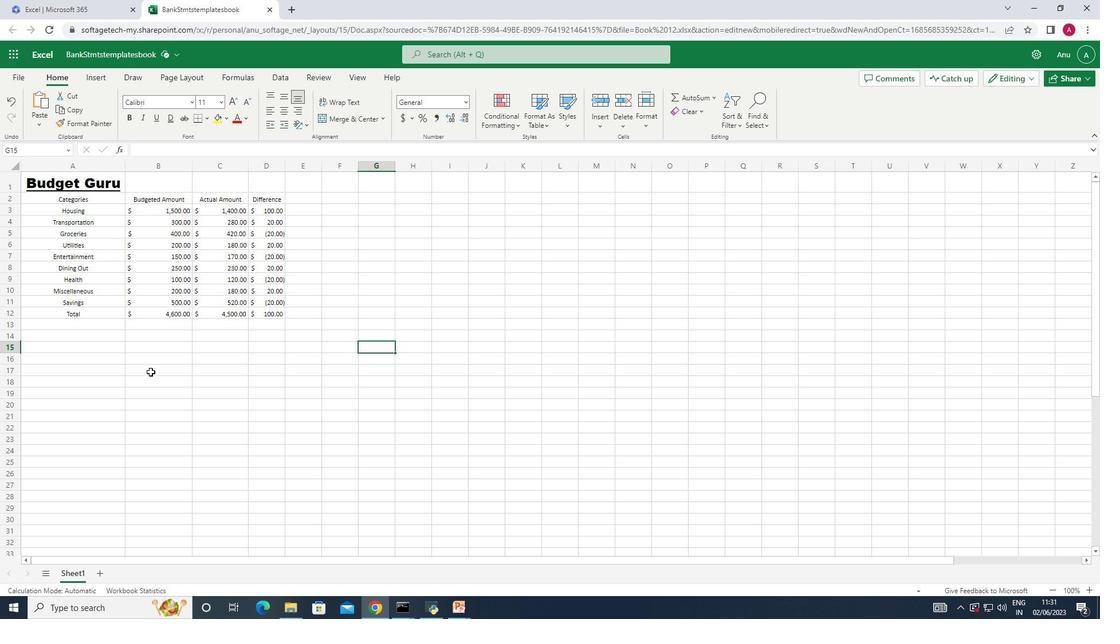 
Action: Mouse pressed left at (152, 376)
Screenshot: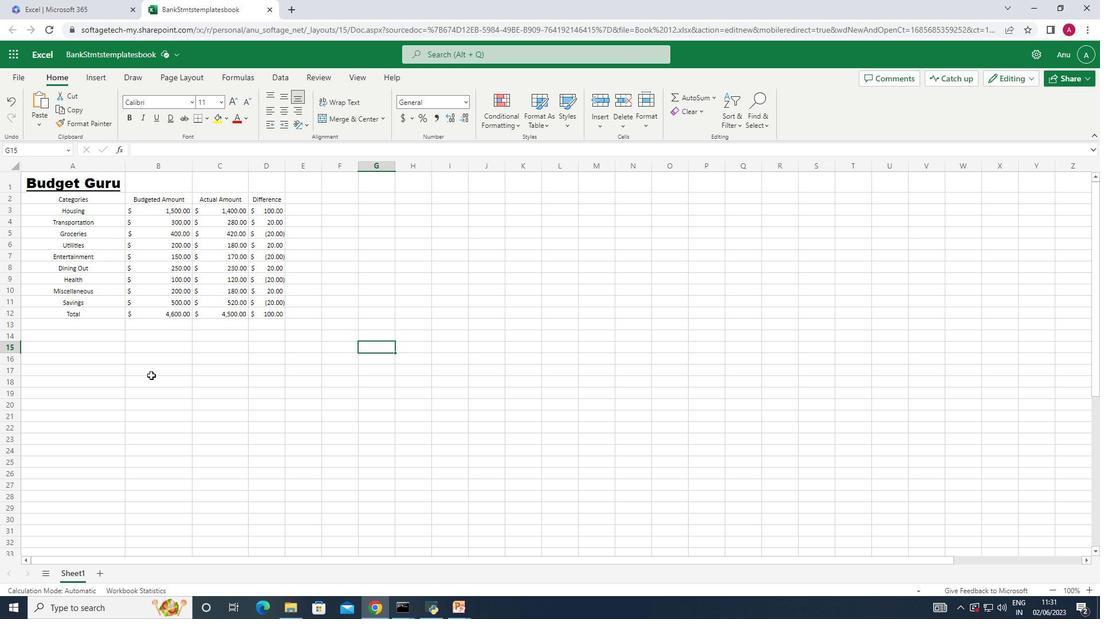 
Action: Mouse moved to (153, 374)
Screenshot: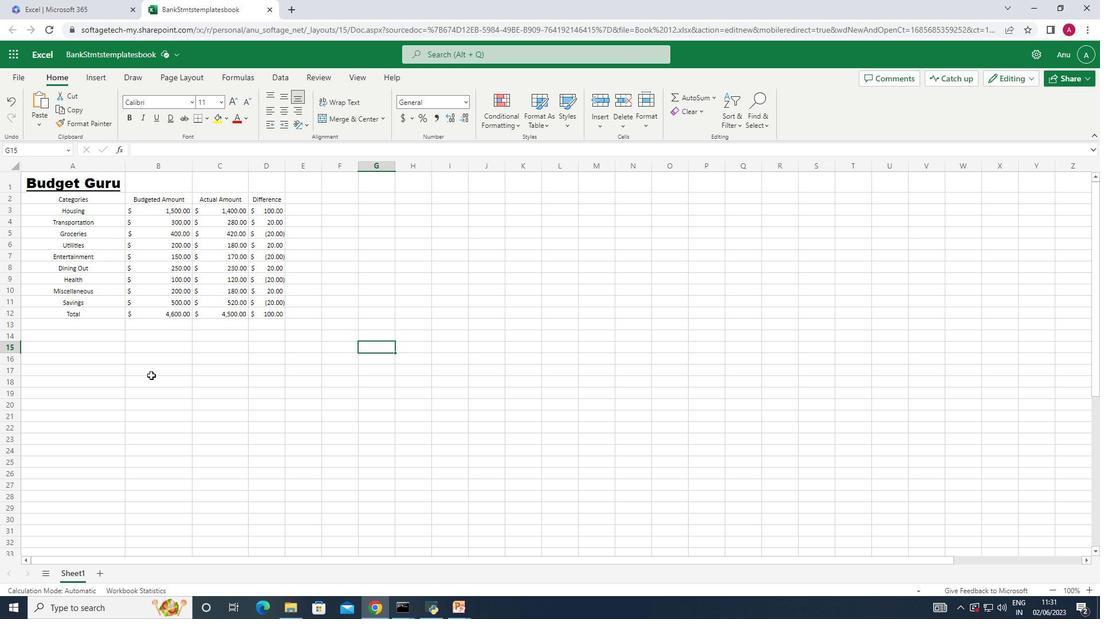 
